 Task: In the Contact  Elena_Hall@faurecia.com, Log Meeting with description: 'Participated in a strategic planning meeting to align sales strategies.'; Add date: '28 September, 2023', attach the document: Proposal.doc. Logged in from softage.10@softage.net
Action: Mouse moved to (109, 71)
Screenshot: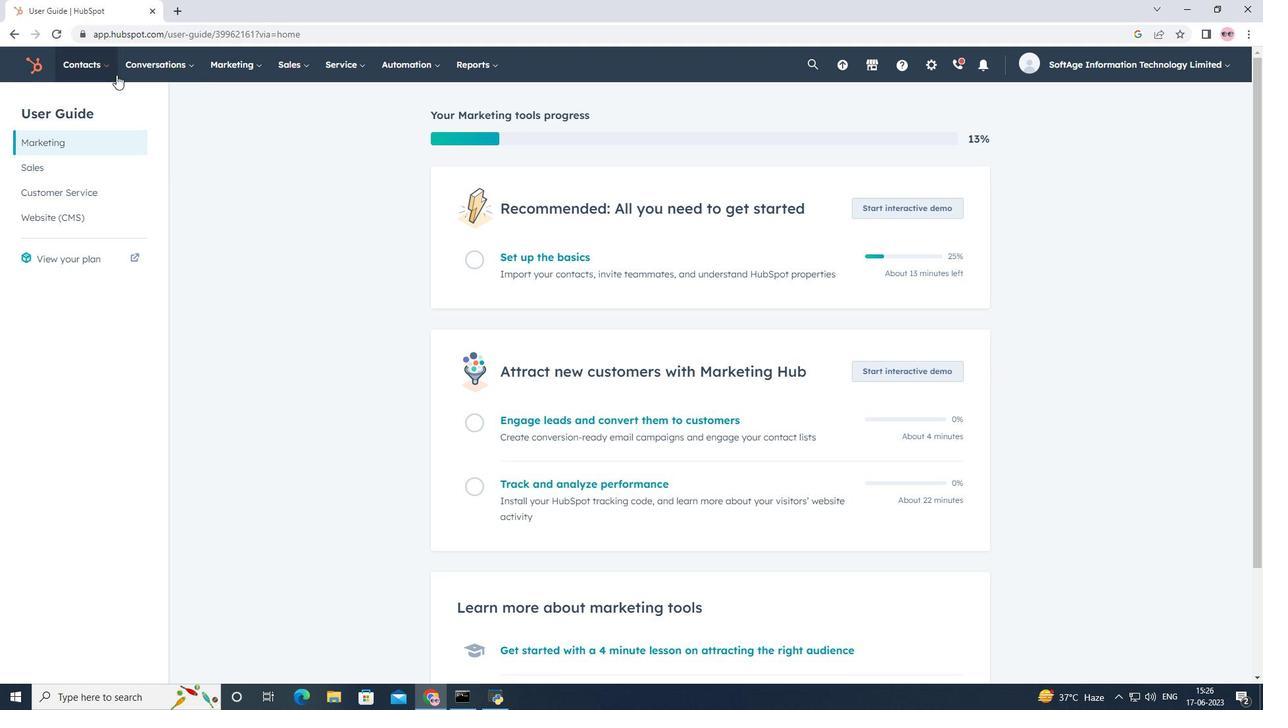 
Action: Mouse pressed left at (109, 71)
Screenshot: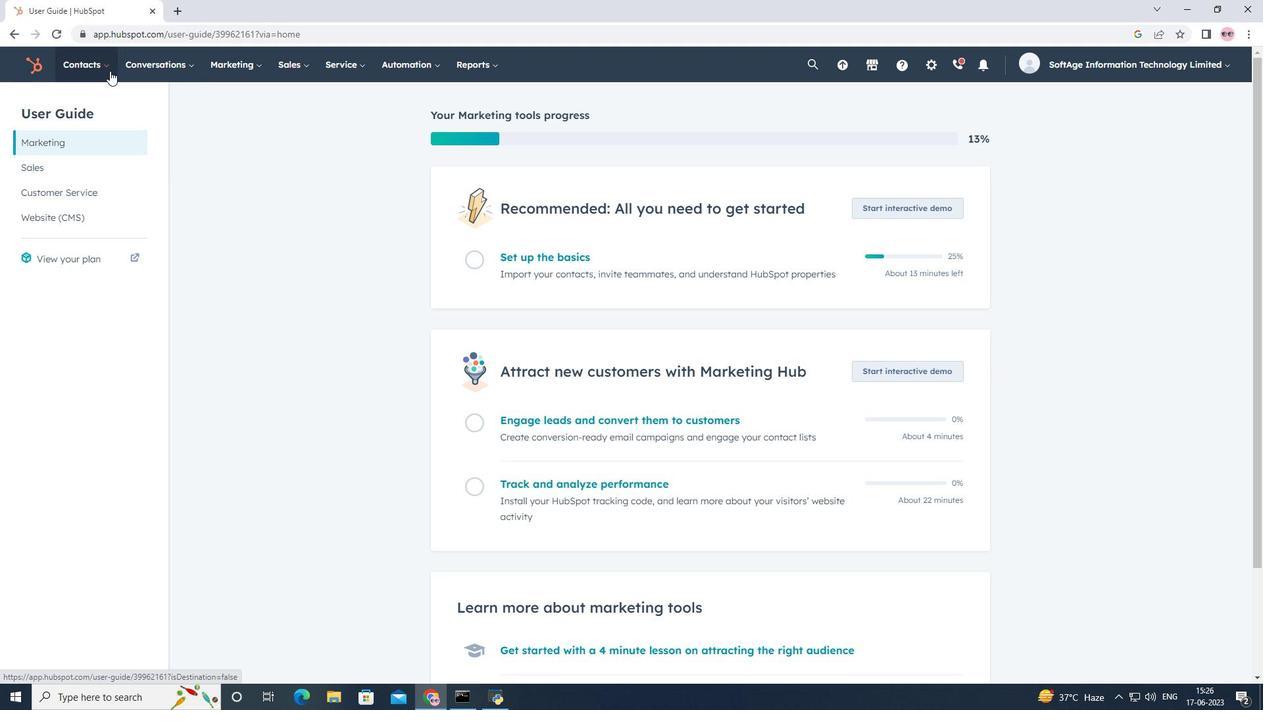 
Action: Mouse moved to (113, 100)
Screenshot: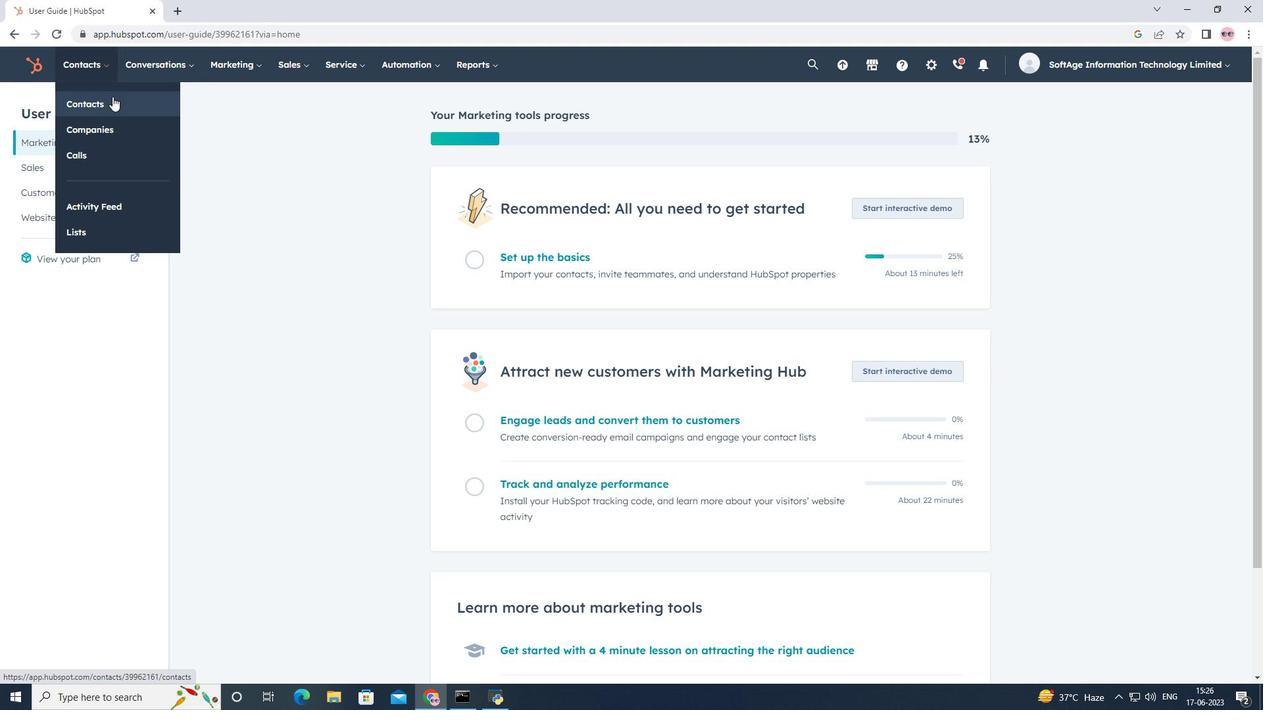 
Action: Mouse pressed left at (113, 100)
Screenshot: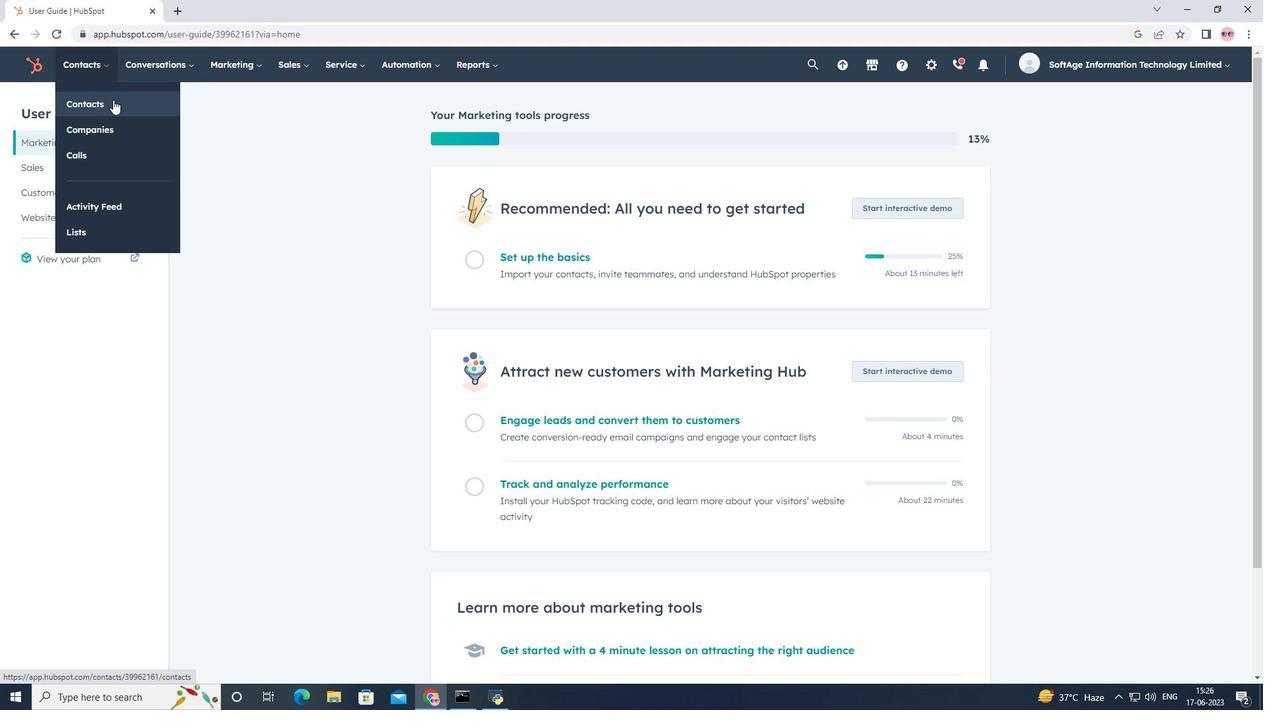 
Action: Mouse moved to (139, 209)
Screenshot: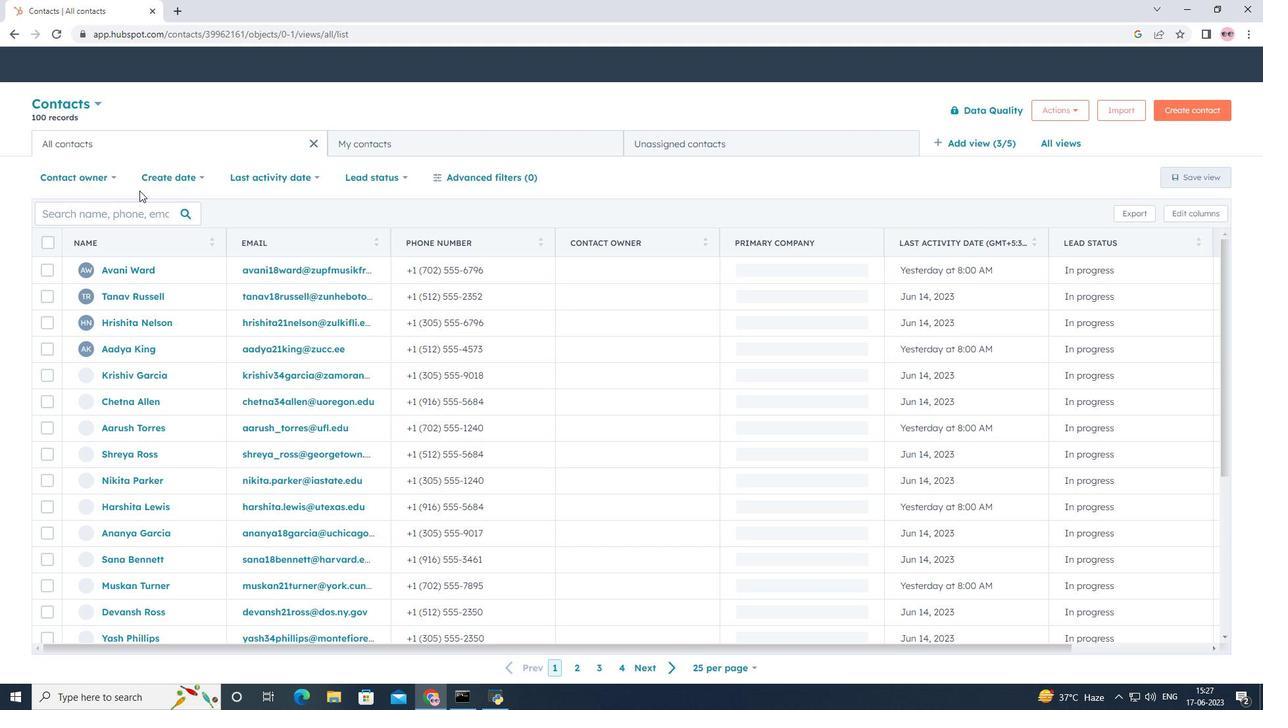 
Action: Mouse pressed left at (139, 209)
Screenshot: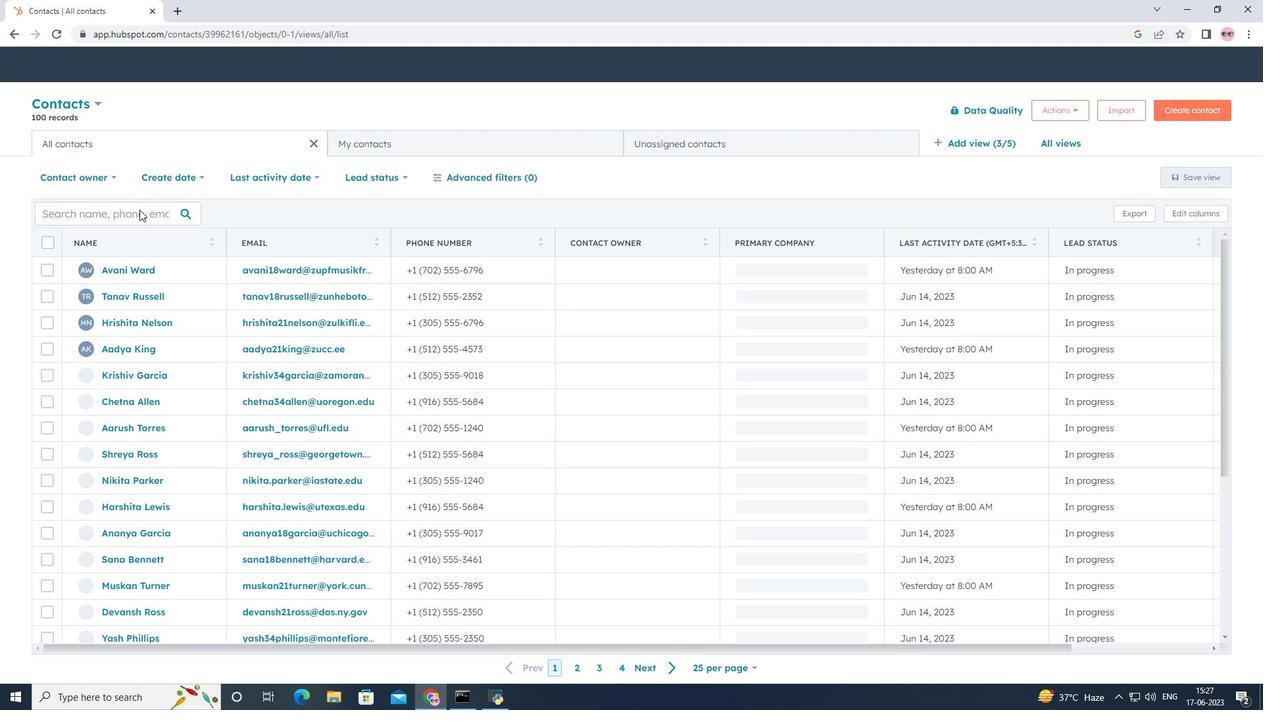 
Action: Key pressed <Key.shift>Elena<Key.shift><Key.shift><Key.shift><Key.shift>_<Key.shift>Hall<Key.shift>@faurecia.com
Screenshot: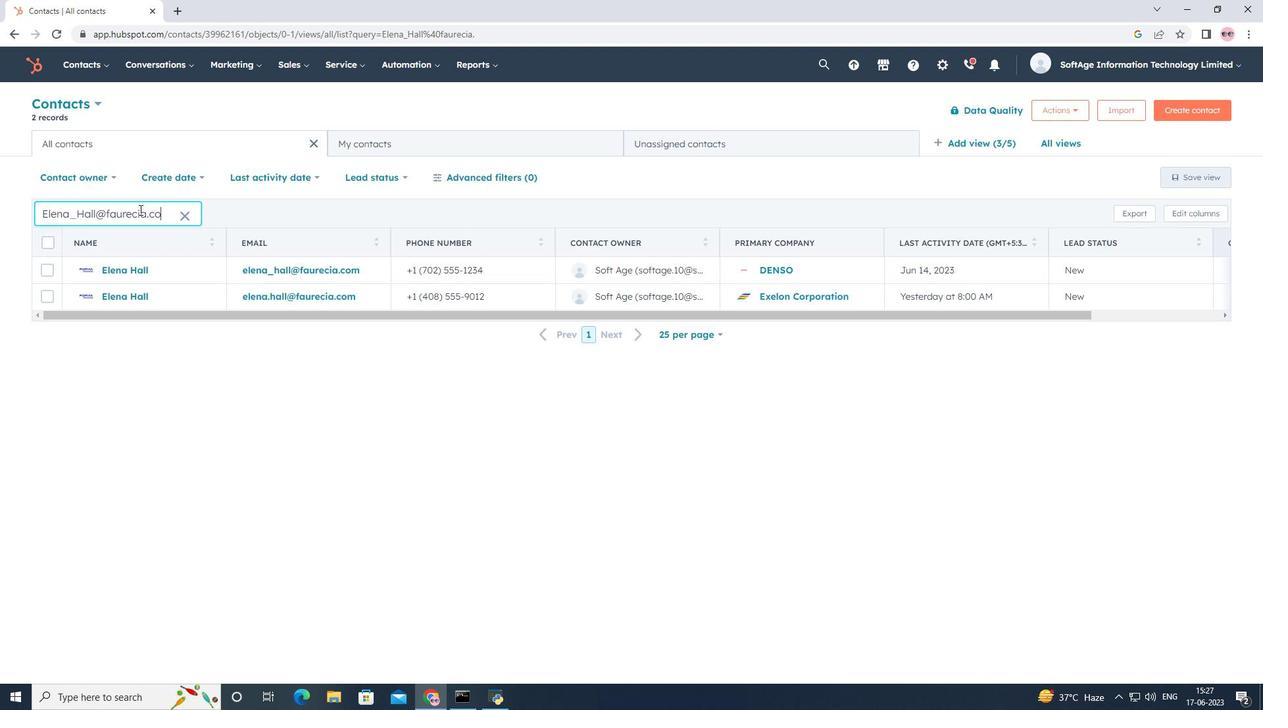 
Action: Mouse moved to (112, 269)
Screenshot: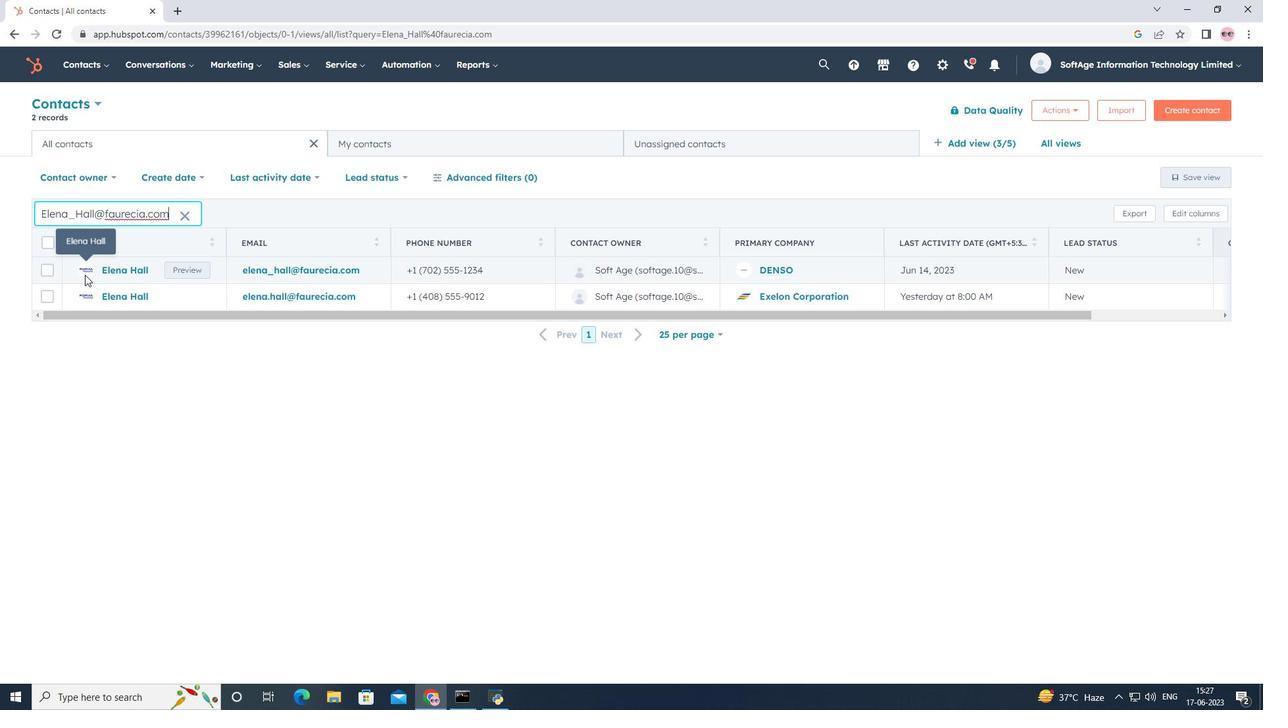 
Action: Mouse pressed left at (112, 269)
Screenshot: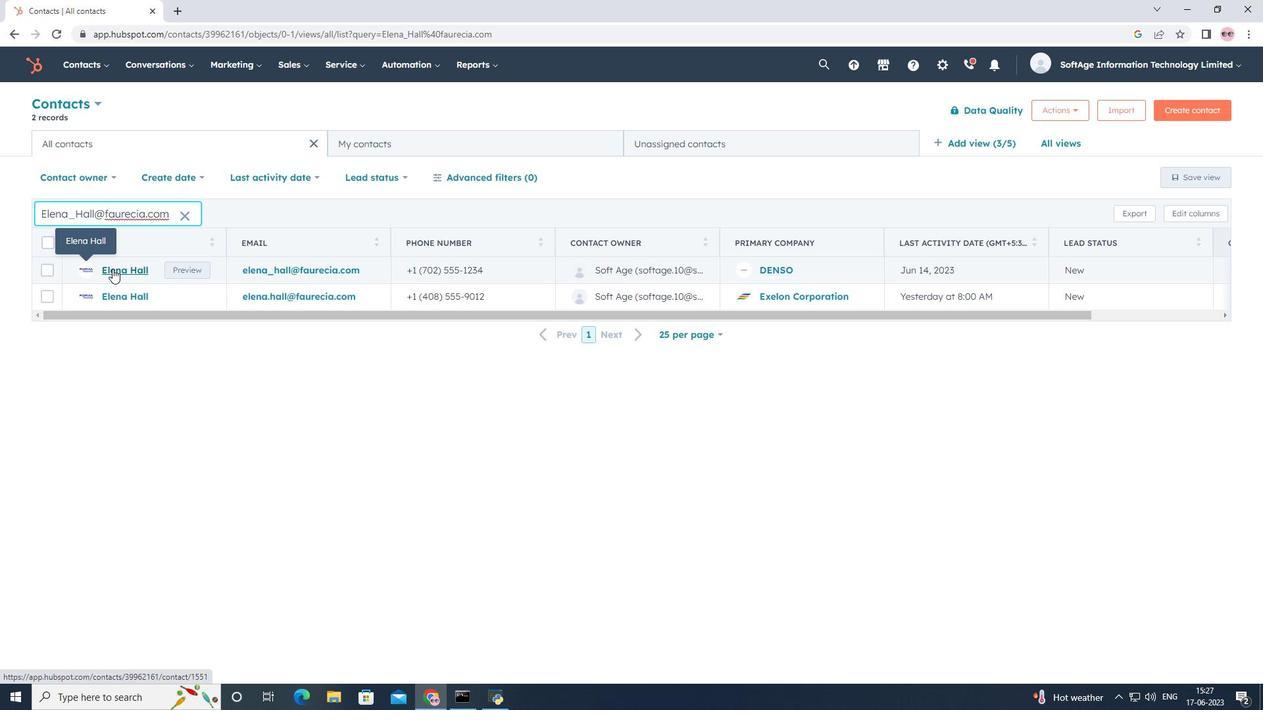 
Action: Mouse moved to (257, 262)
Screenshot: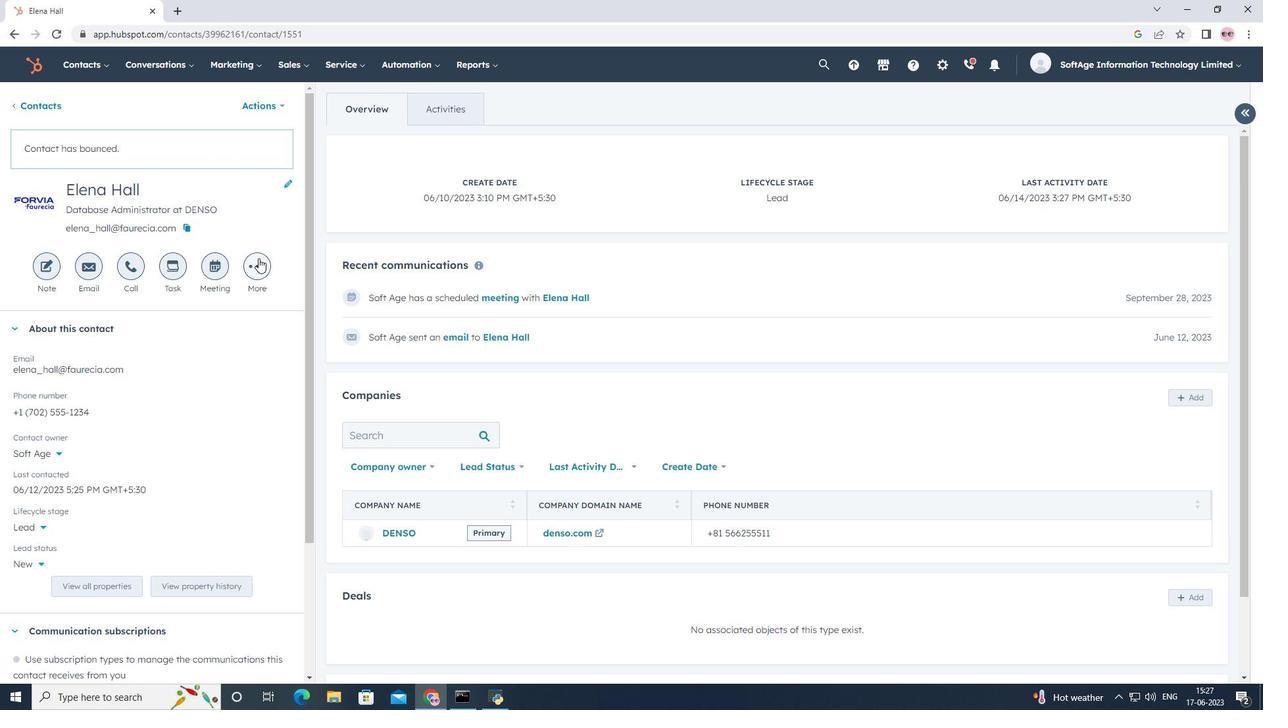 
Action: Mouse pressed left at (257, 262)
Screenshot: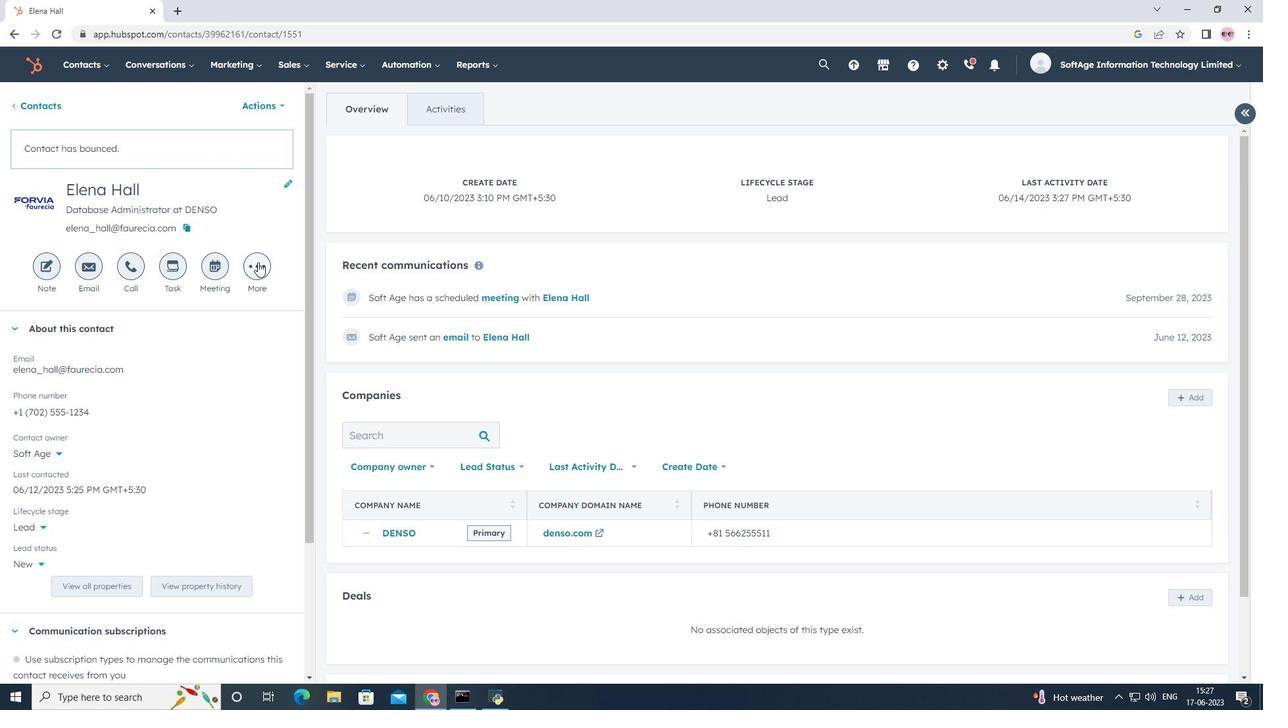 
Action: Mouse moved to (252, 410)
Screenshot: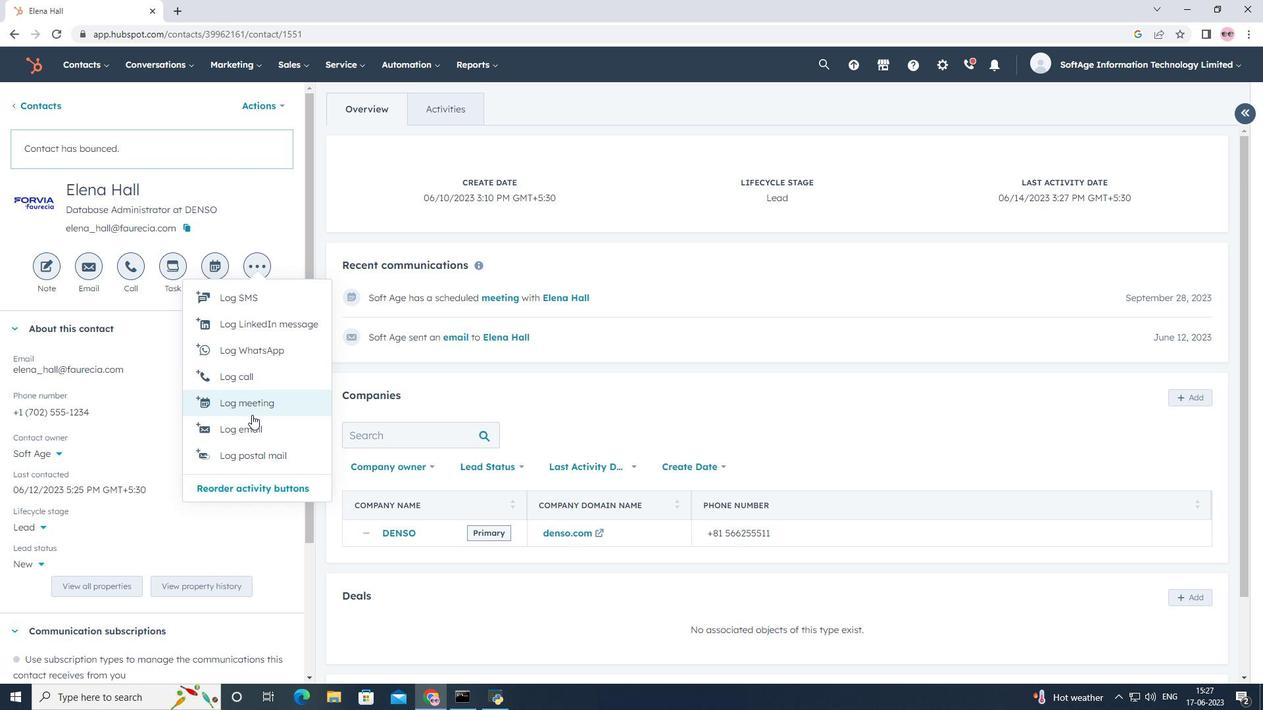
Action: Mouse pressed left at (252, 410)
Screenshot: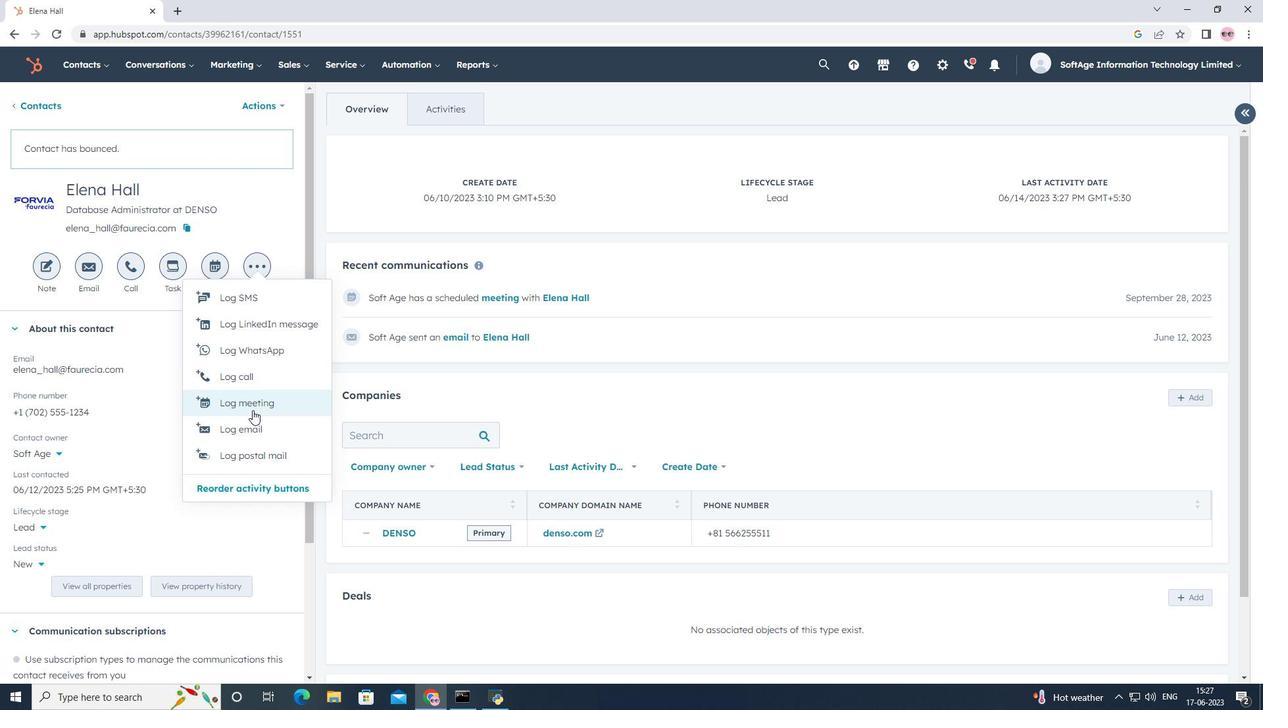 
Action: Mouse moved to (799, 538)
Screenshot: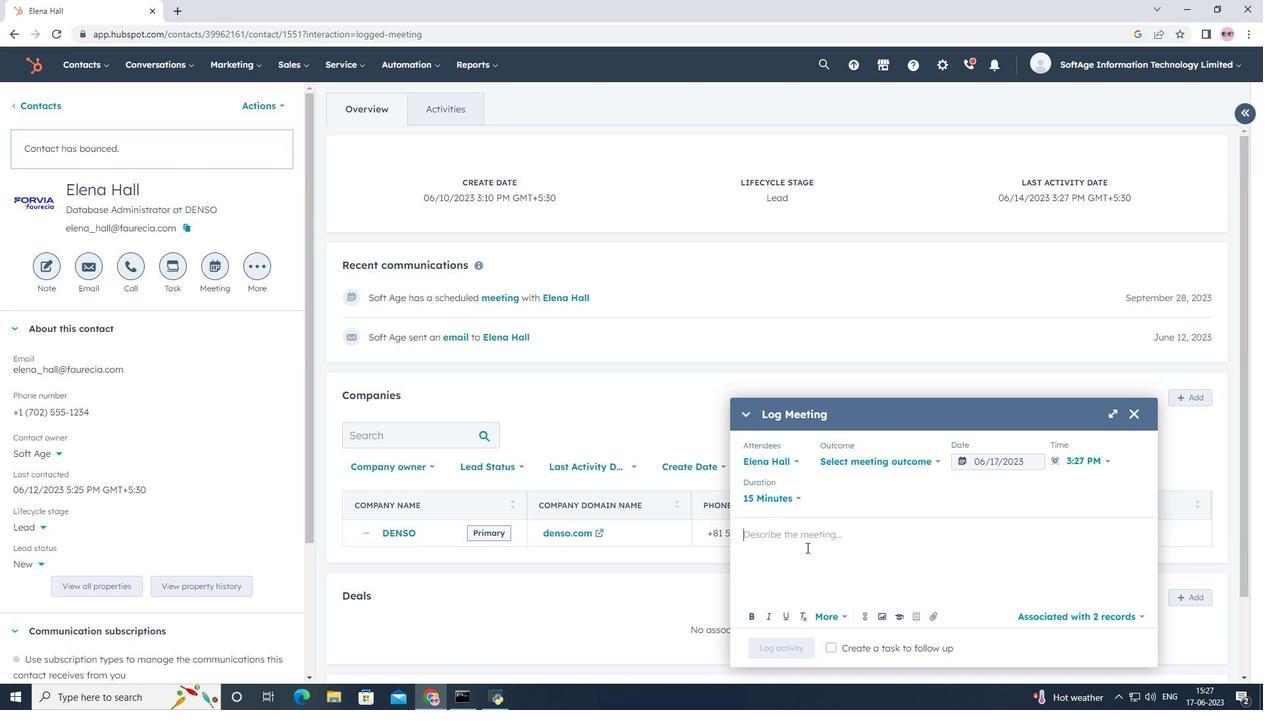 
Action: Mouse pressed left at (799, 538)
Screenshot: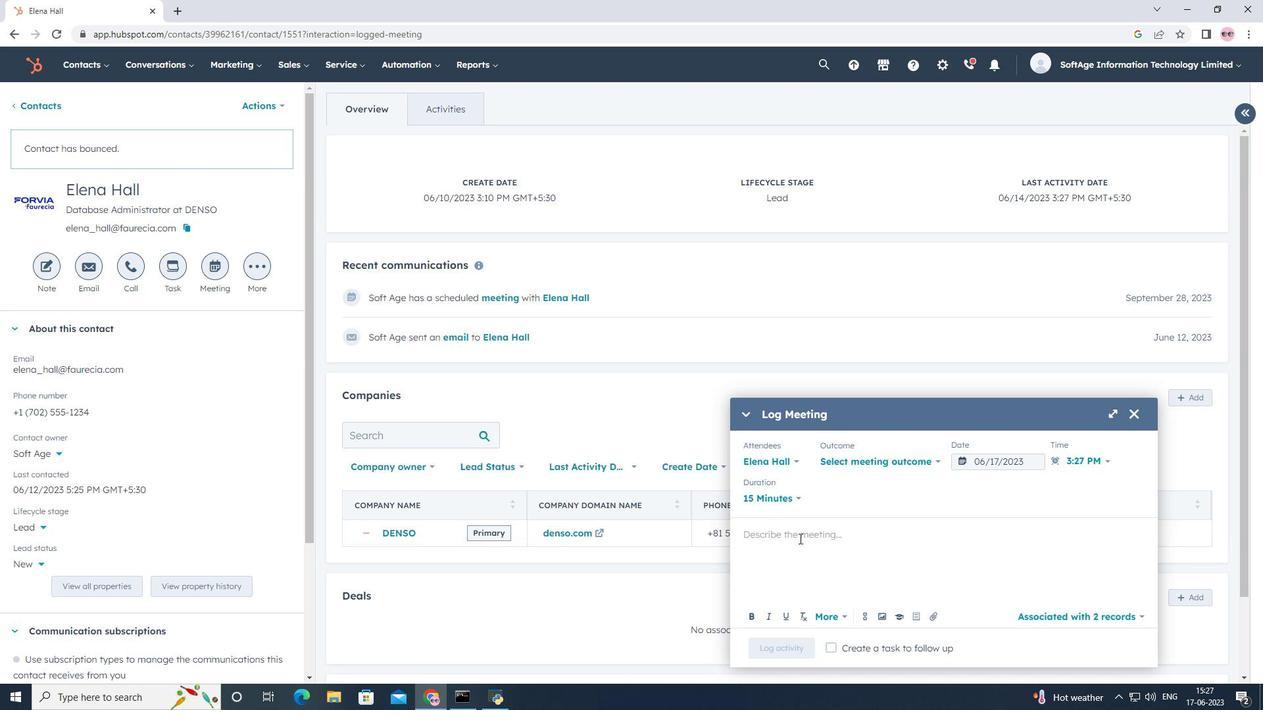 
Action: Key pressed <Key.shift>Participated<Key.space>in<Key.space>a<Key.space>strategic<Key.space>planning<Key.space>meeting<Key.space>to<Key.space>align<Key.space>sales<Key.space>strategies.
Screenshot: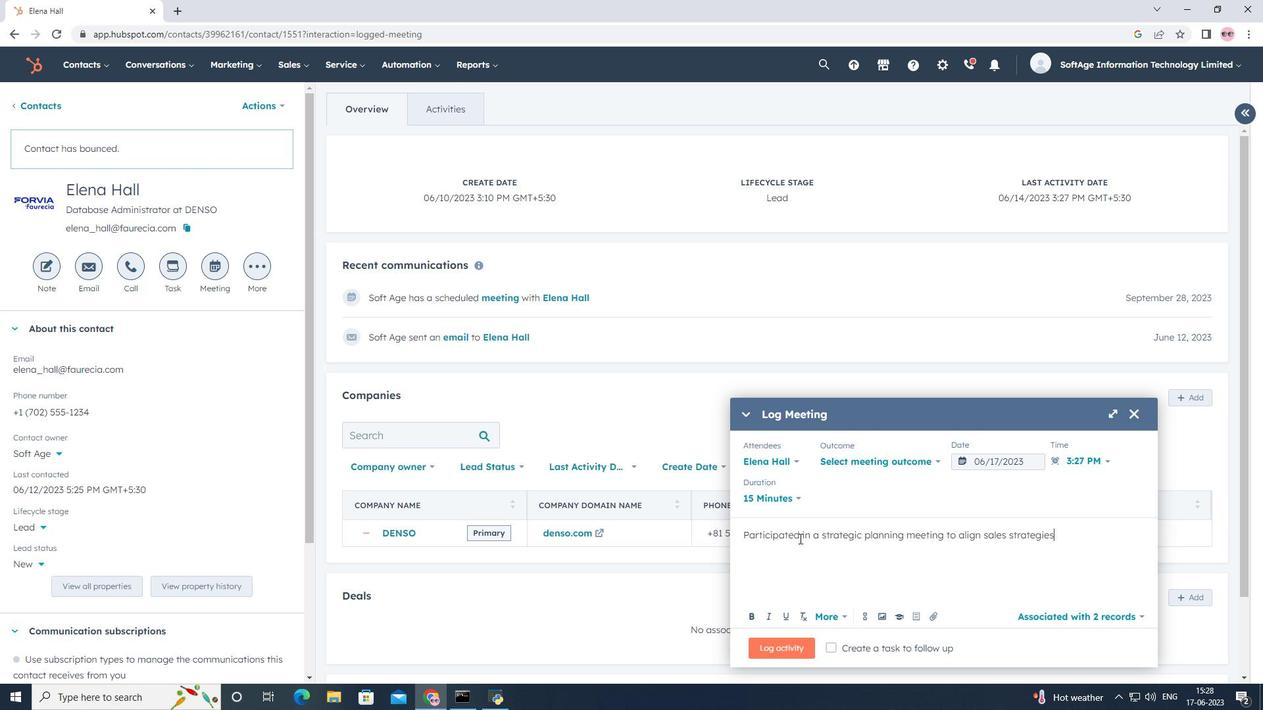 
Action: Mouse moved to (1035, 460)
Screenshot: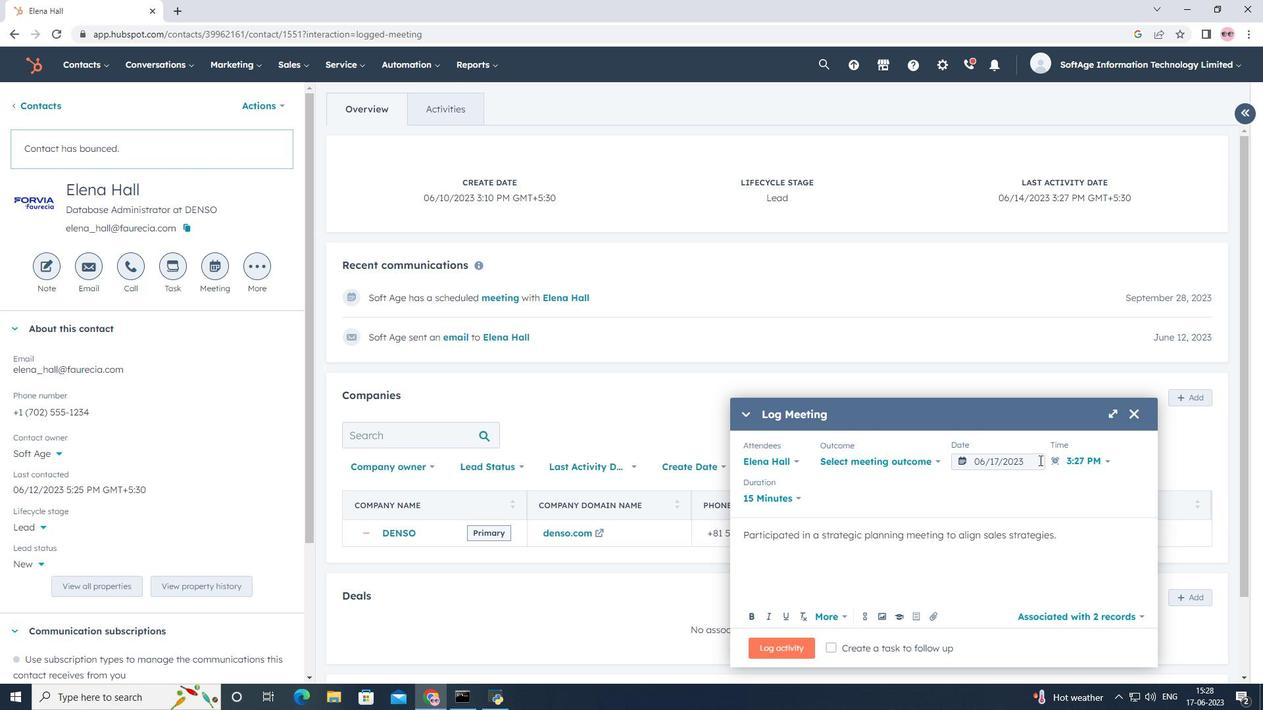 
Action: Mouse pressed left at (1035, 460)
Screenshot: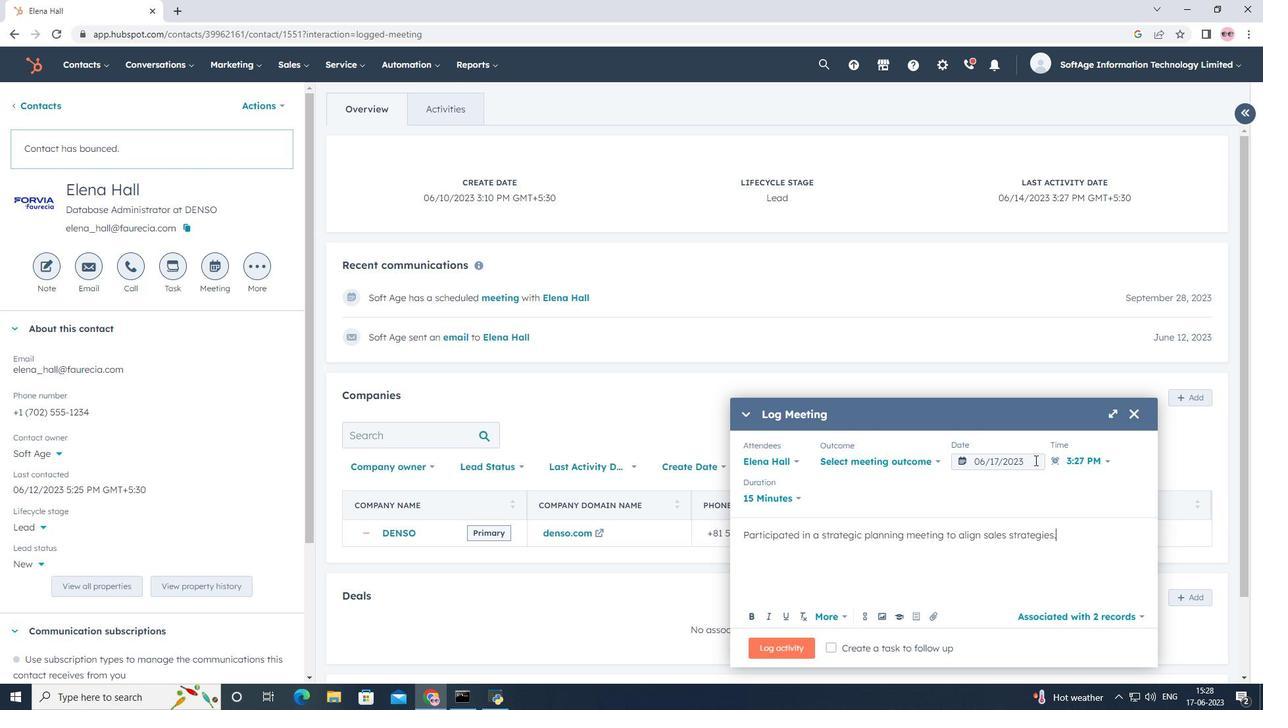 
Action: Mouse moved to (1133, 255)
Screenshot: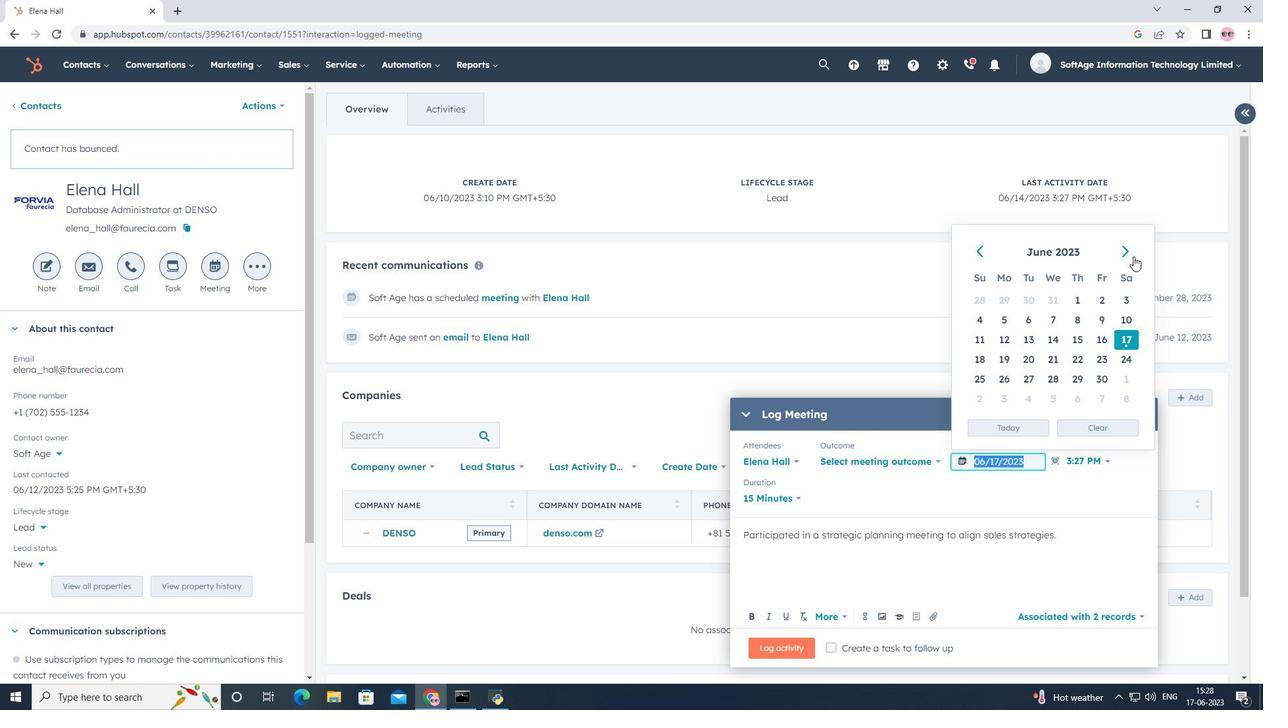 
Action: Mouse pressed left at (1133, 255)
Screenshot: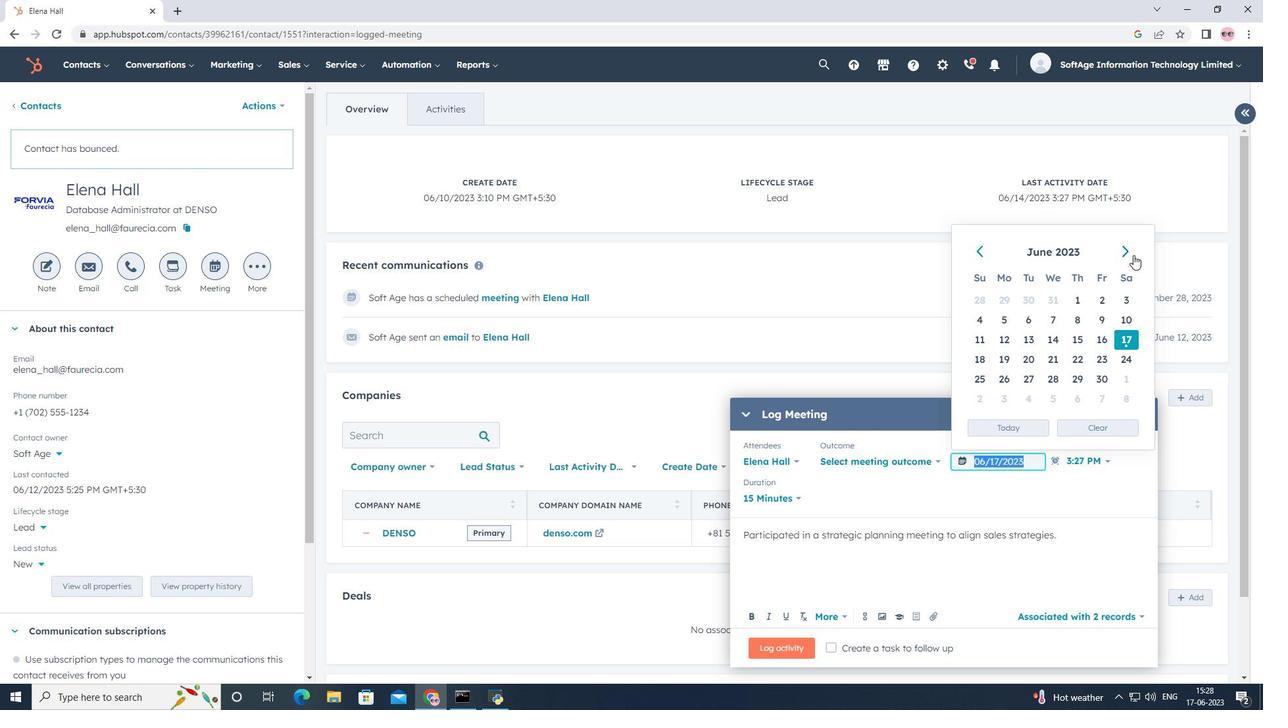 
Action: Mouse pressed left at (1133, 255)
Screenshot: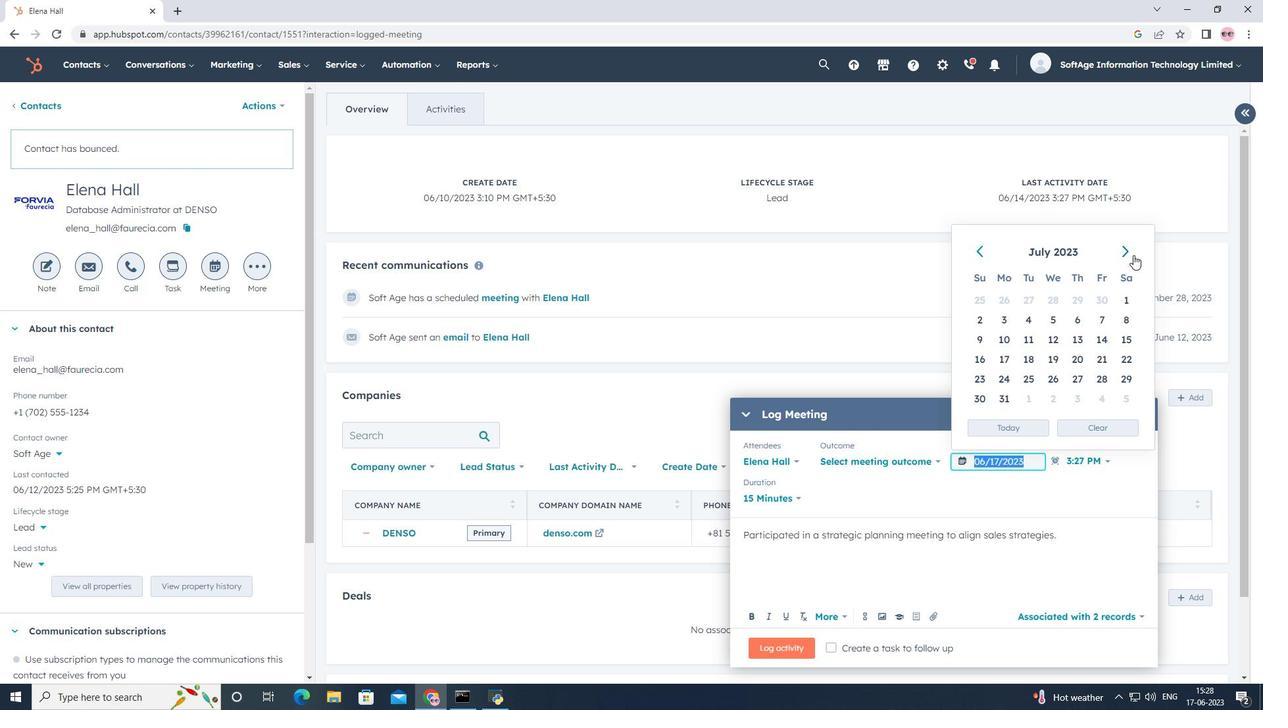 
Action: Mouse pressed left at (1133, 255)
Screenshot: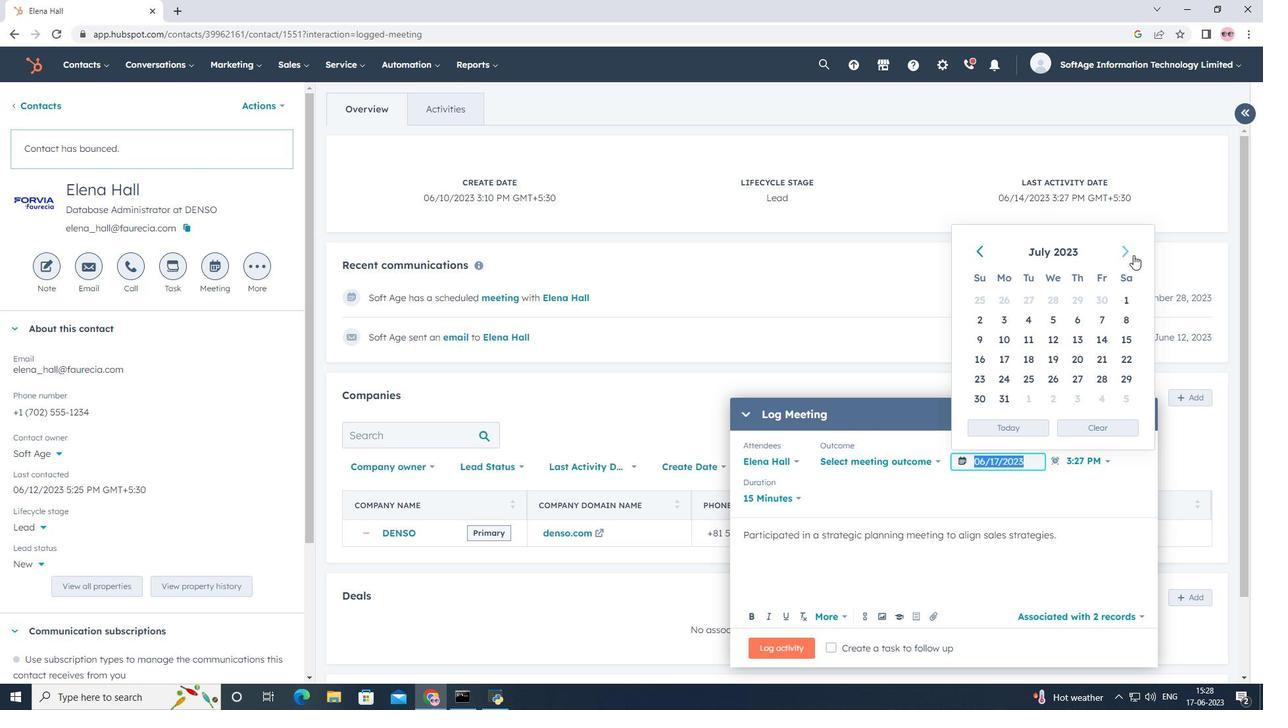 
Action: Mouse moved to (1077, 377)
Screenshot: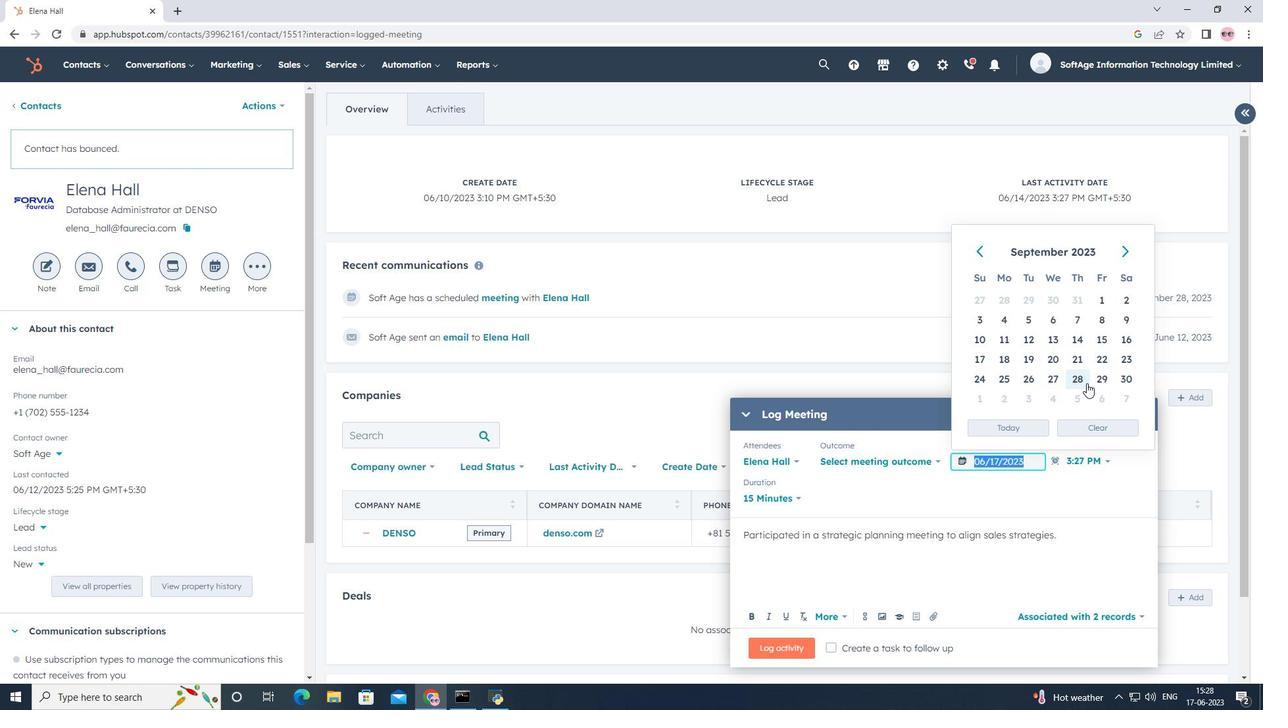 
Action: Mouse pressed left at (1077, 377)
Screenshot: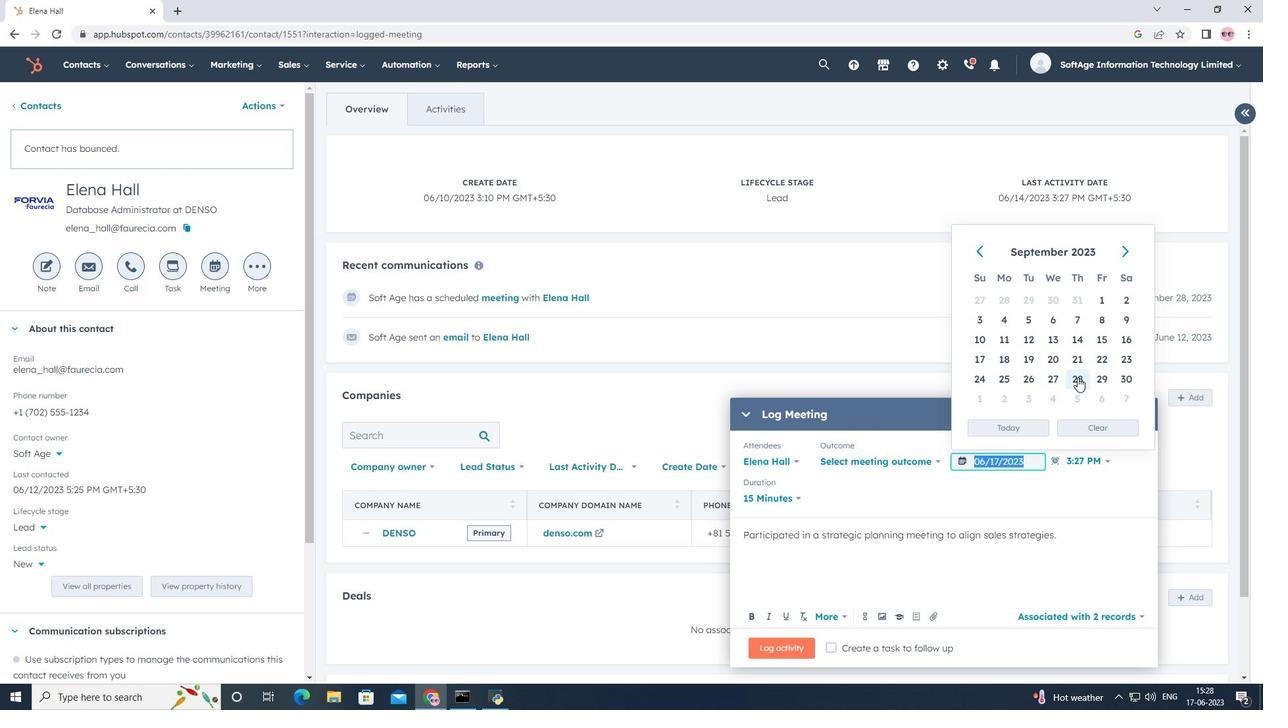 
Action: Mouse moved to (935, 620)
Screenshot: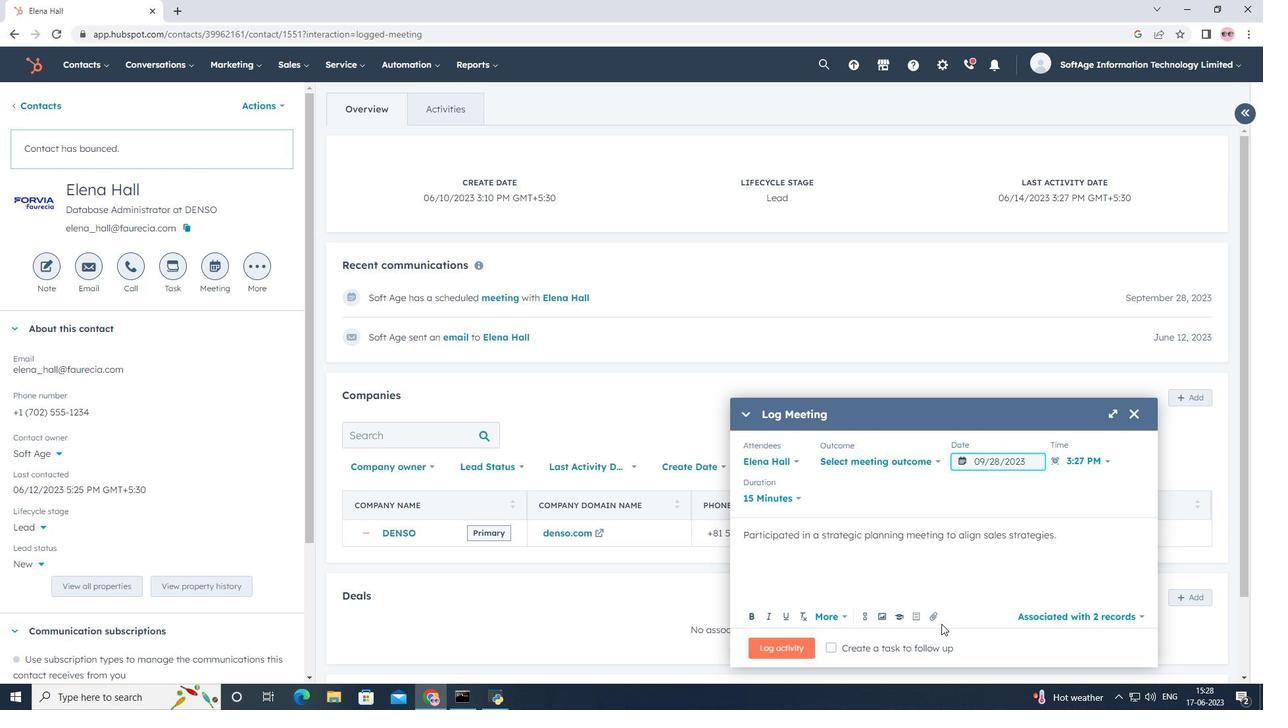 
Action: Mouse pressed left at (935, 620)
Screenshot: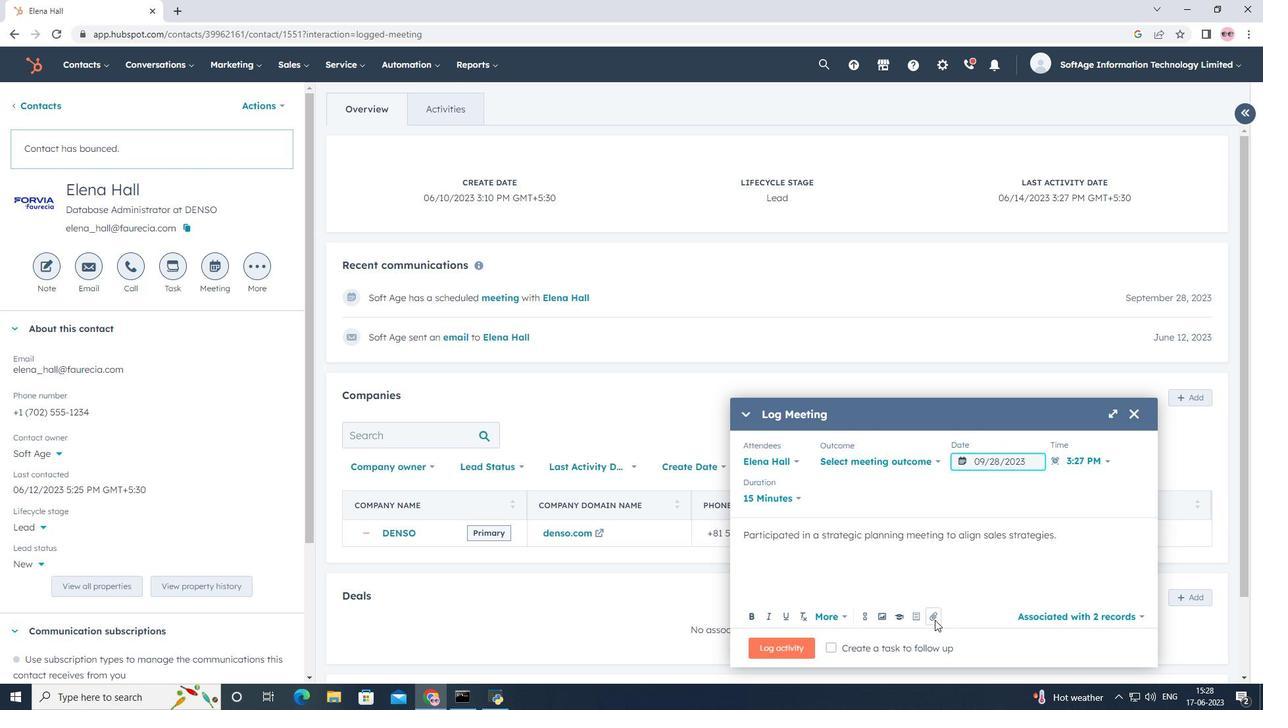 
Action: Mouse moved to (943, 582)
Screenshot: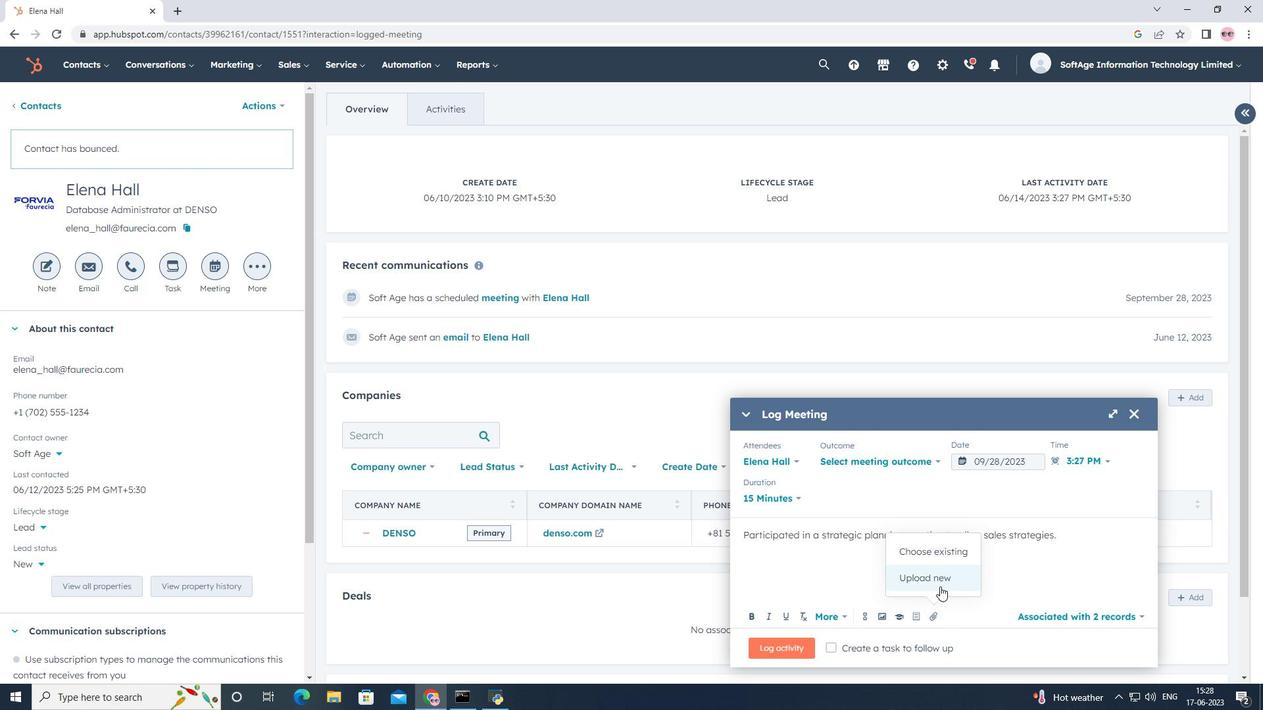 
Action: Mouse pressed left at (943, 582)
Screenshot: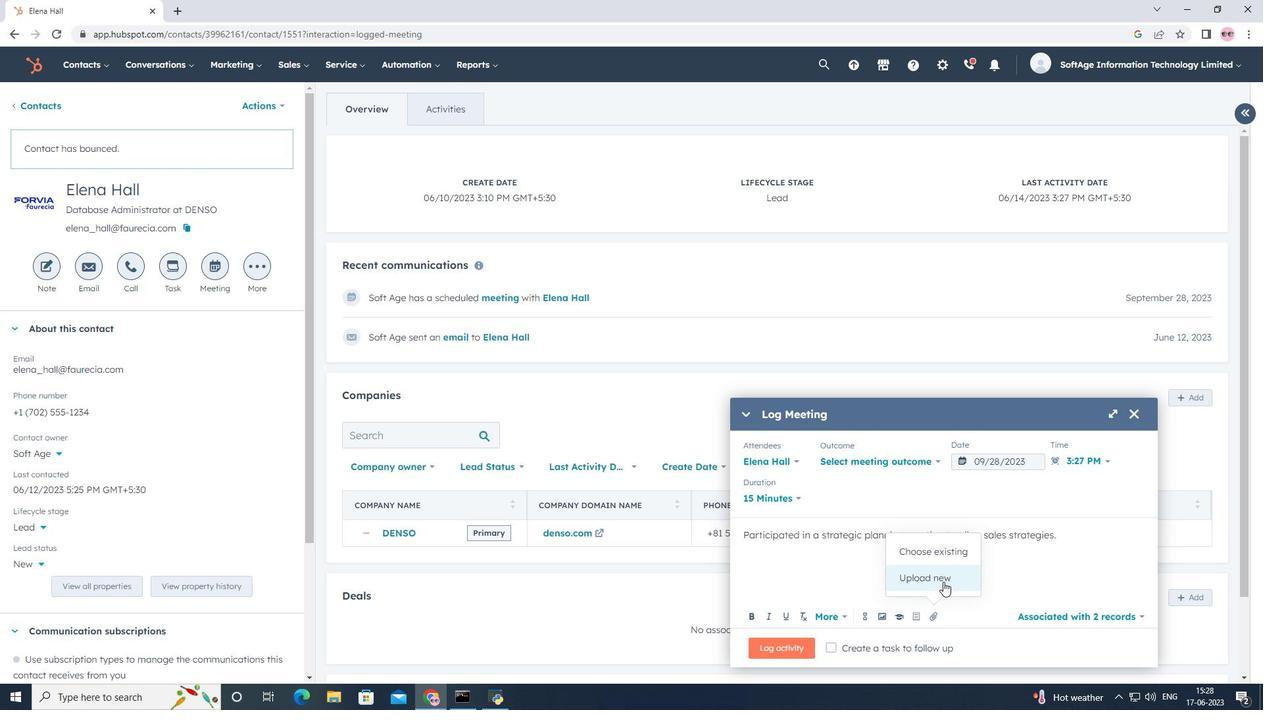 
Action: Mouse moved to (145, 111)
Screenshot: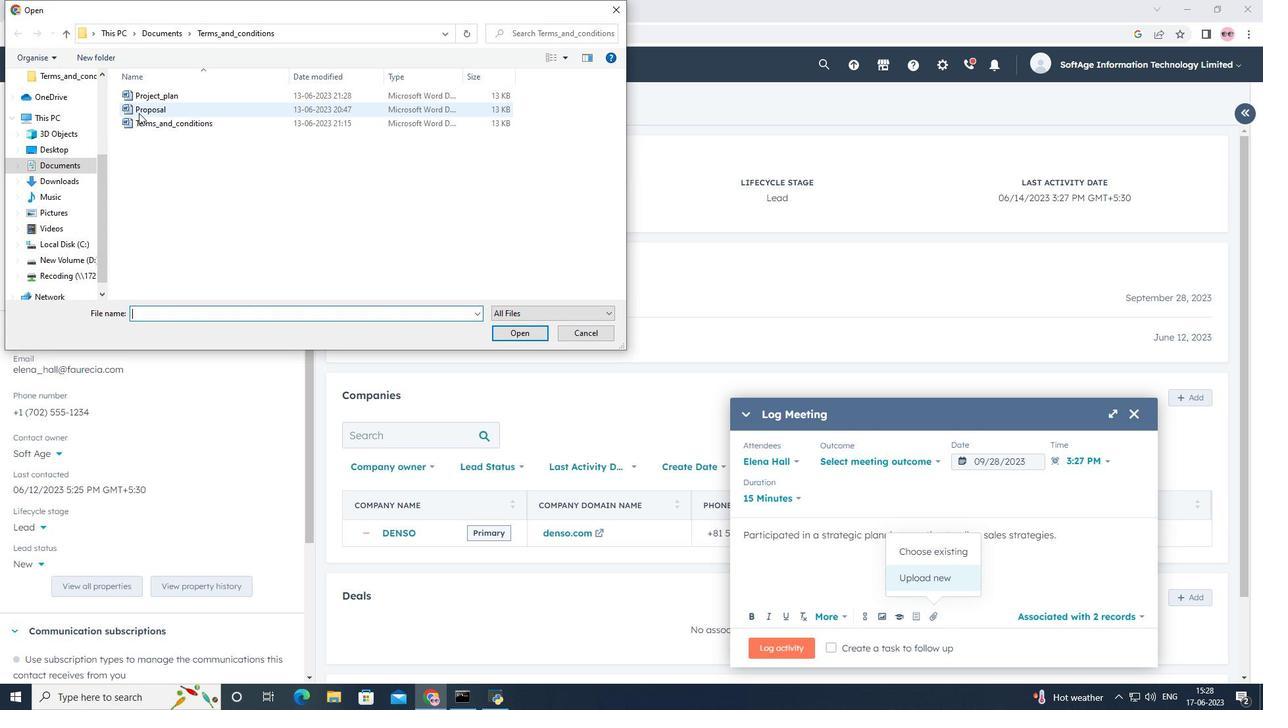 
Action: Mouse pressed left at (145, 111)
Screenshot: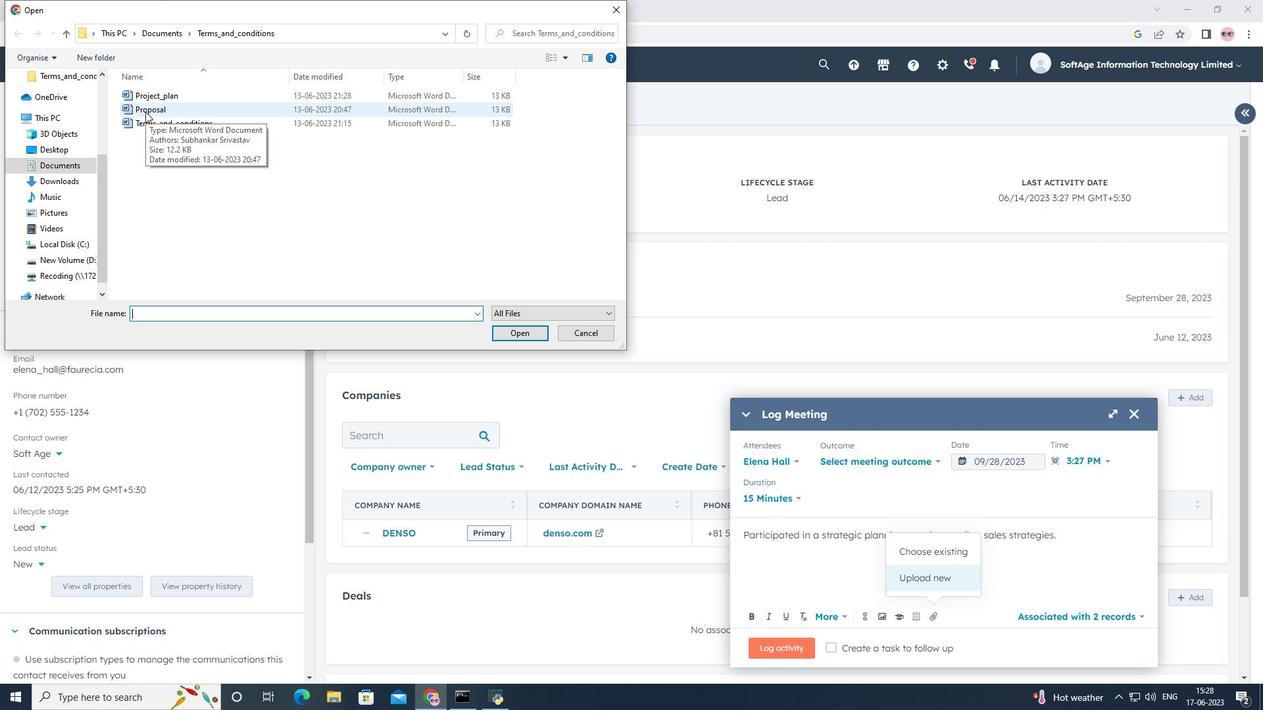 
Action: Mouse moved to (511, 332)
Screenshot: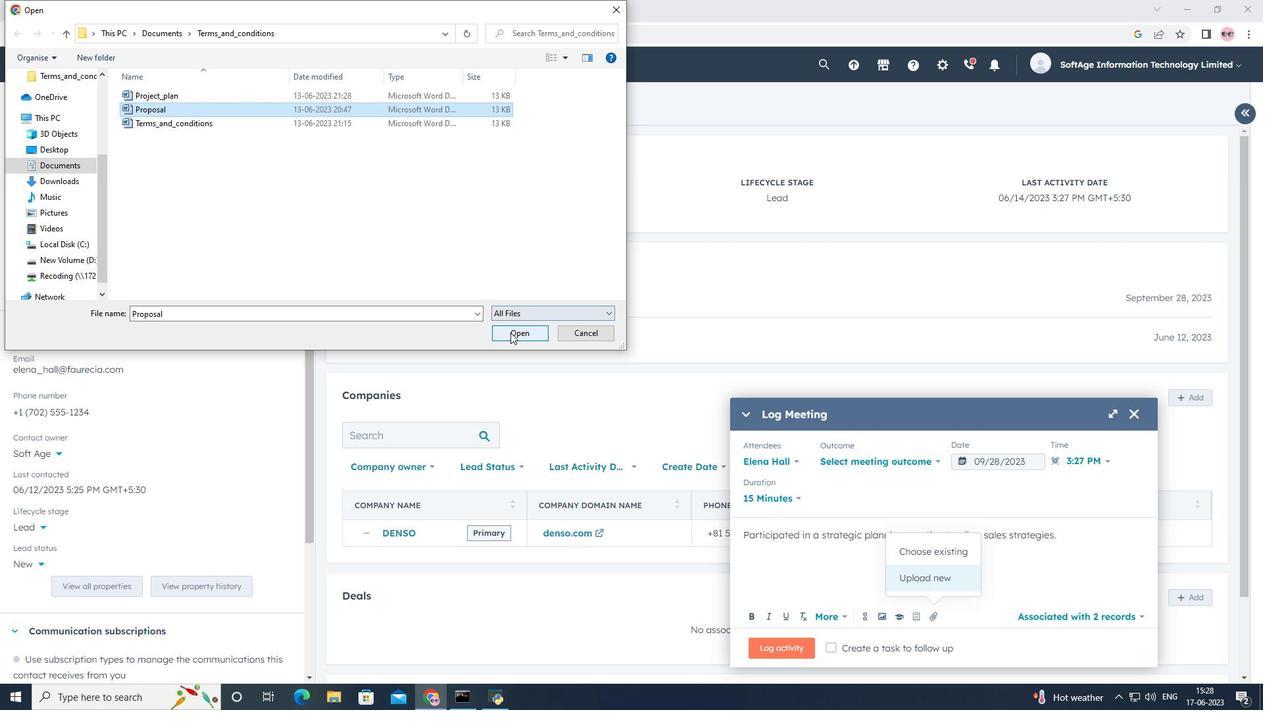 
Action: Mouse pressed left at (511, 332)
Screenshot: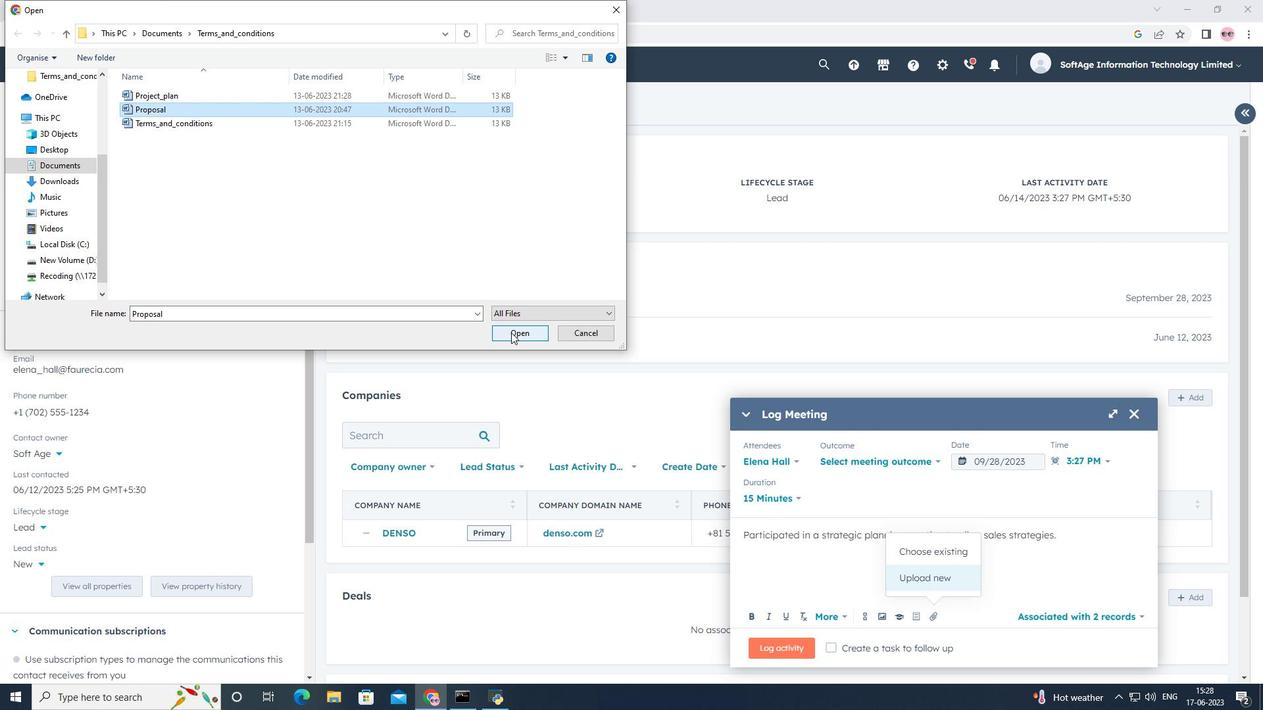 
Action: Mouse moved to (794, 646)
Screenshot: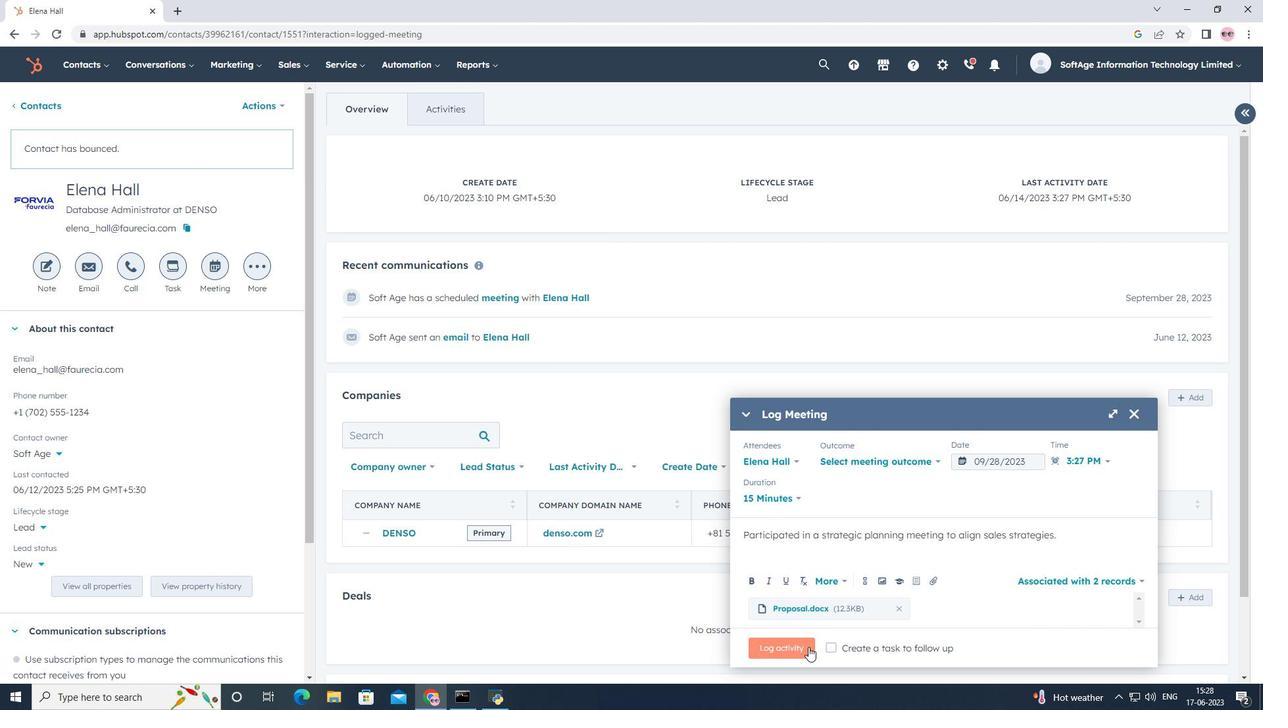 
Action: Mouse pressed left at (794, 646)
Screenshot: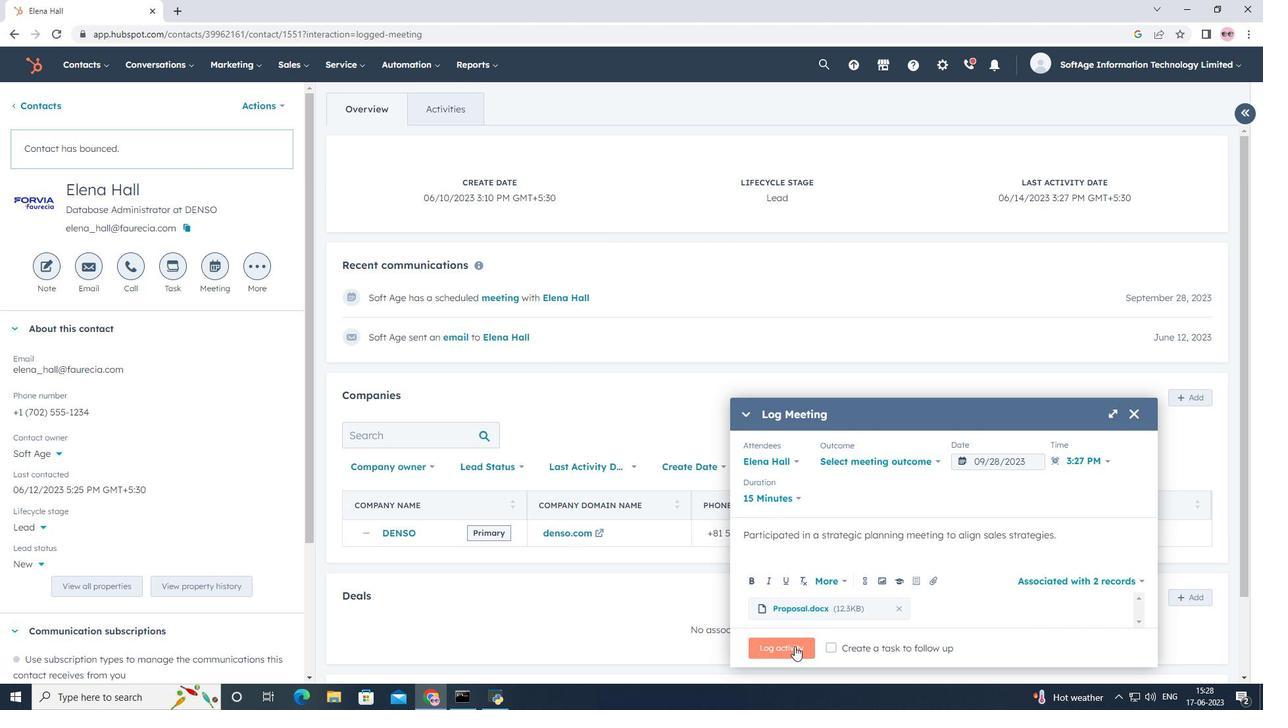 
Action: Mouse moved to (794, 645)
Screenshot: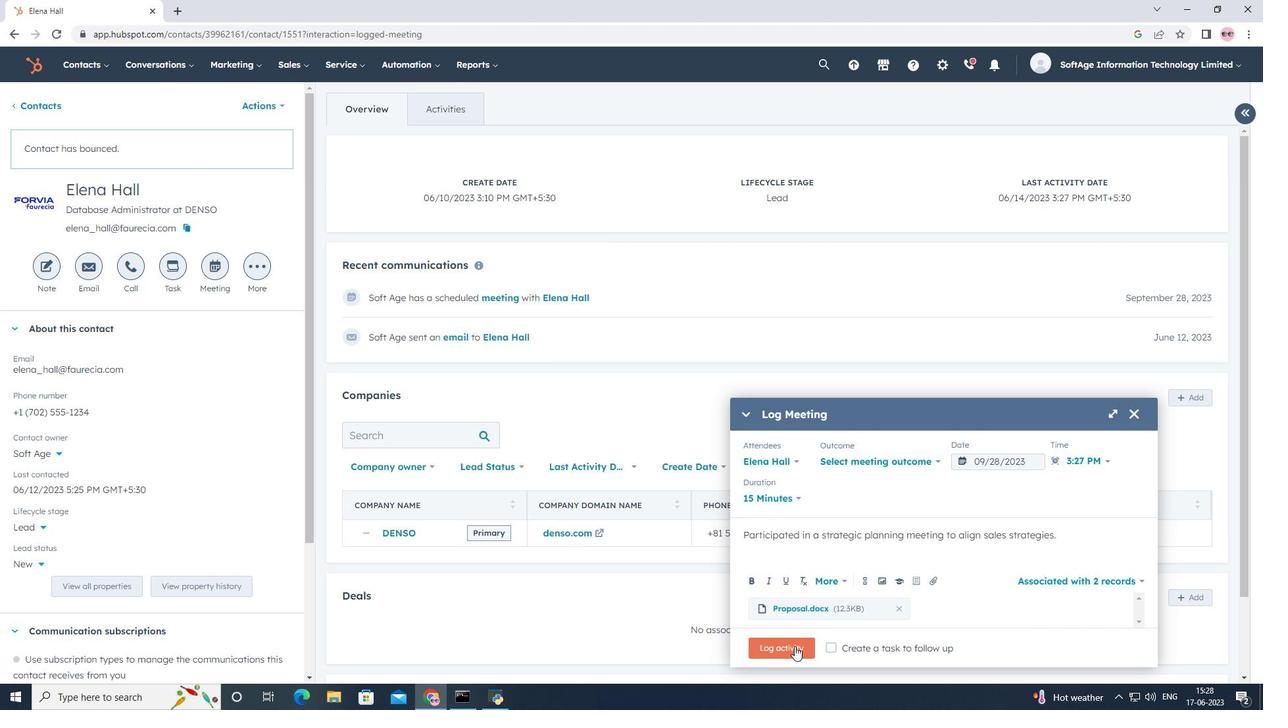 
